 Task: Toggle the always show actions option in the source control.
Action: Mouse moved to (13, 523)
Screenshot: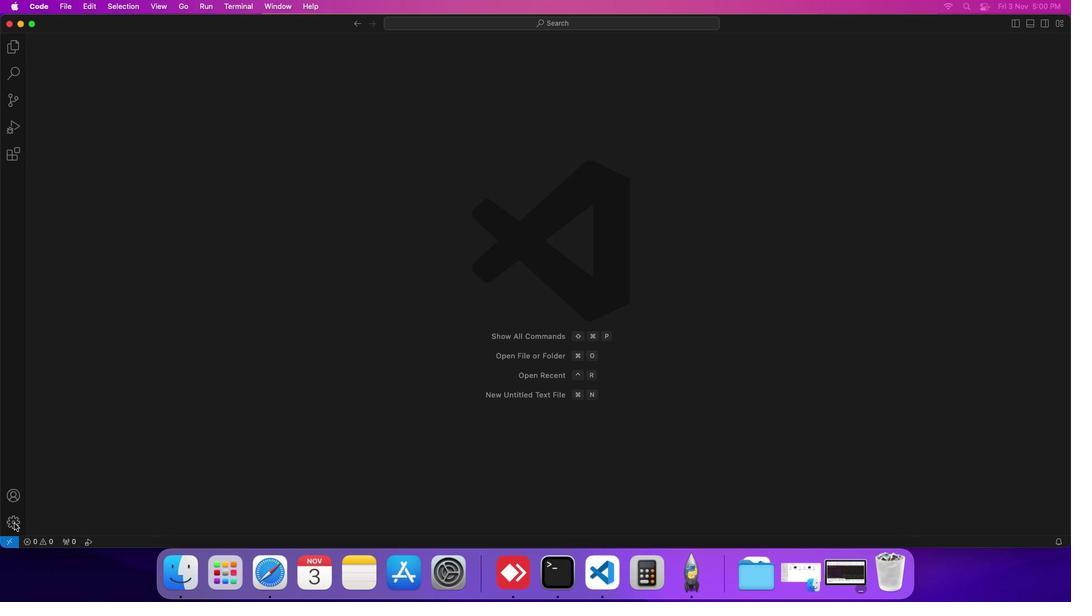 
Action: Mouse pressed left at (13, 523)
Screenshot: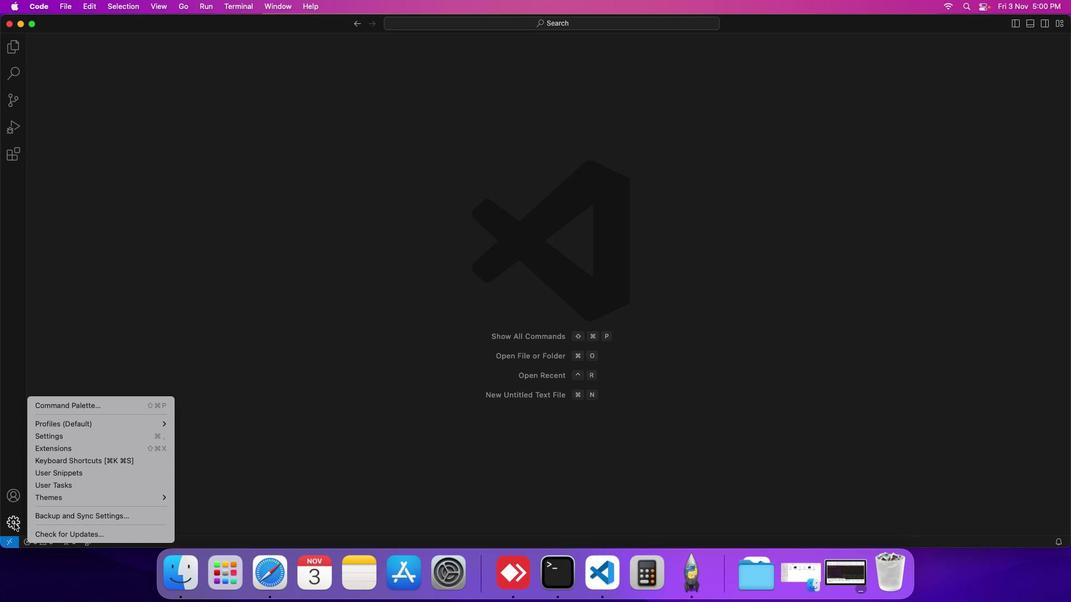 
Action: Mouse moved to (52, 438)
Screenshot: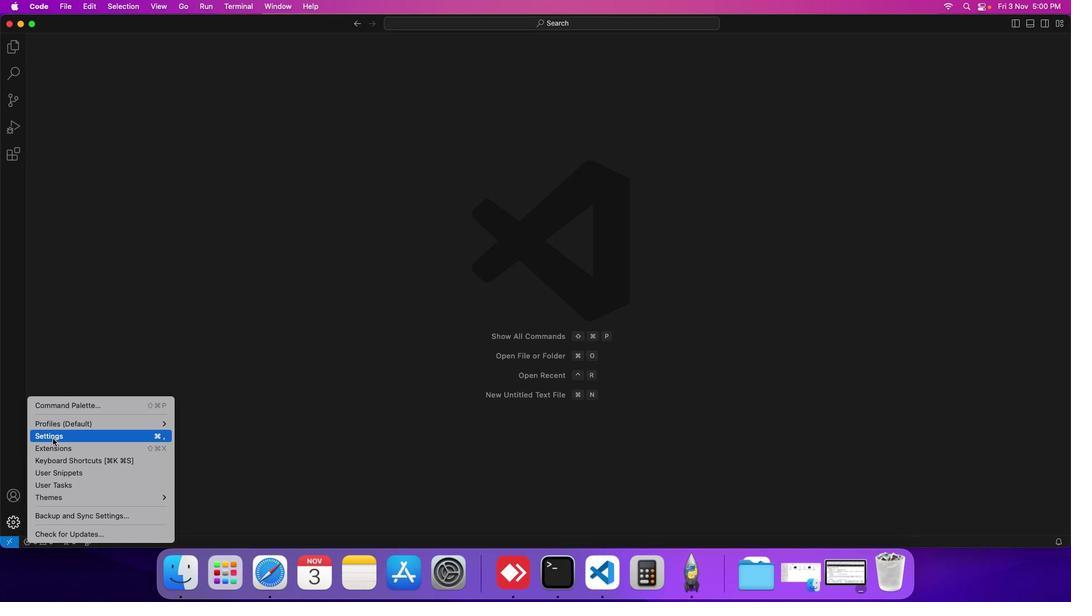 
Action: Mouse pressed left at (52, 438)
Screenshot: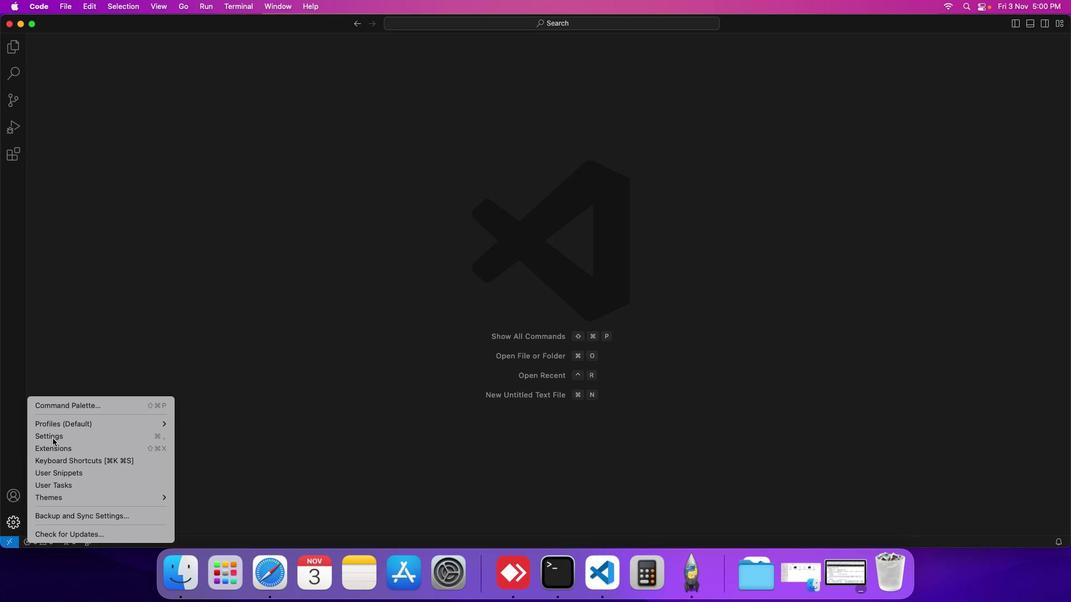 
Action: Mouse moved to (261, 162)
Screenshot: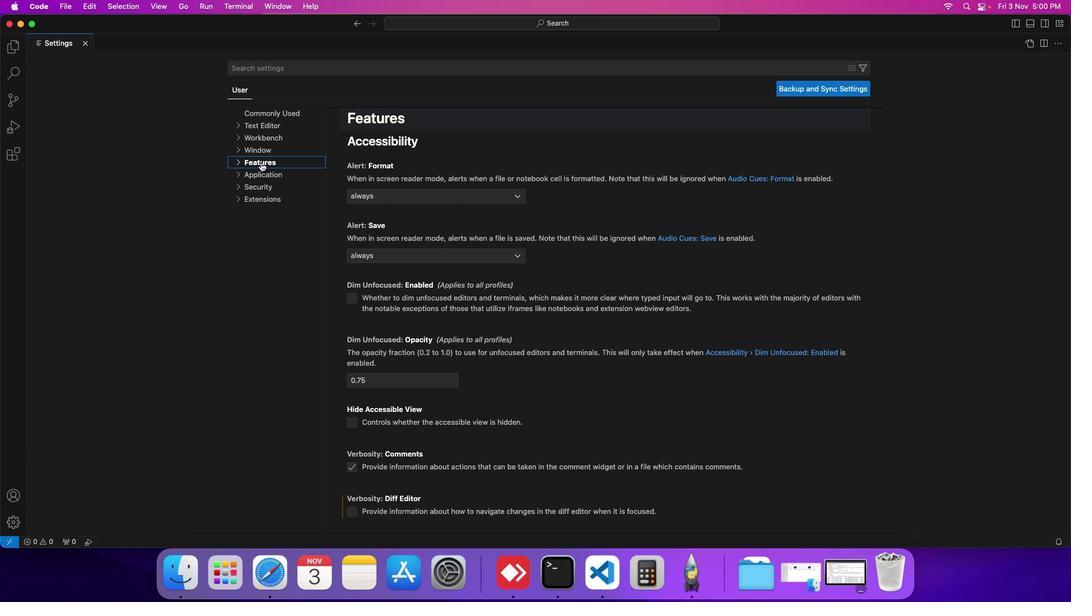 
Action: Mouse pressed left at (261, 162)
Screenshot: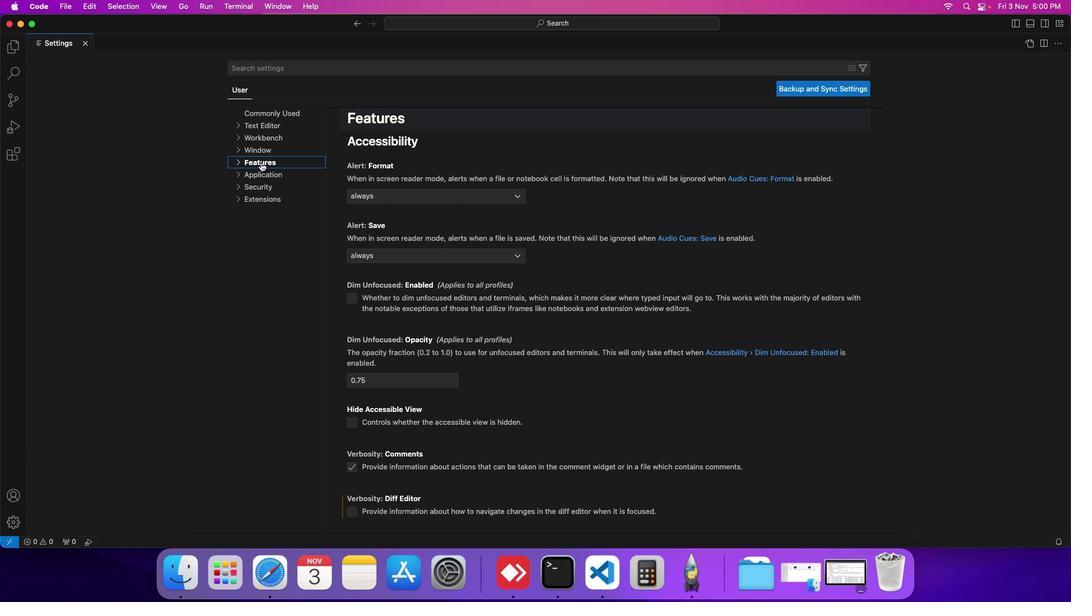 
Action: Mouse moved to (268, 237)
Screenshot: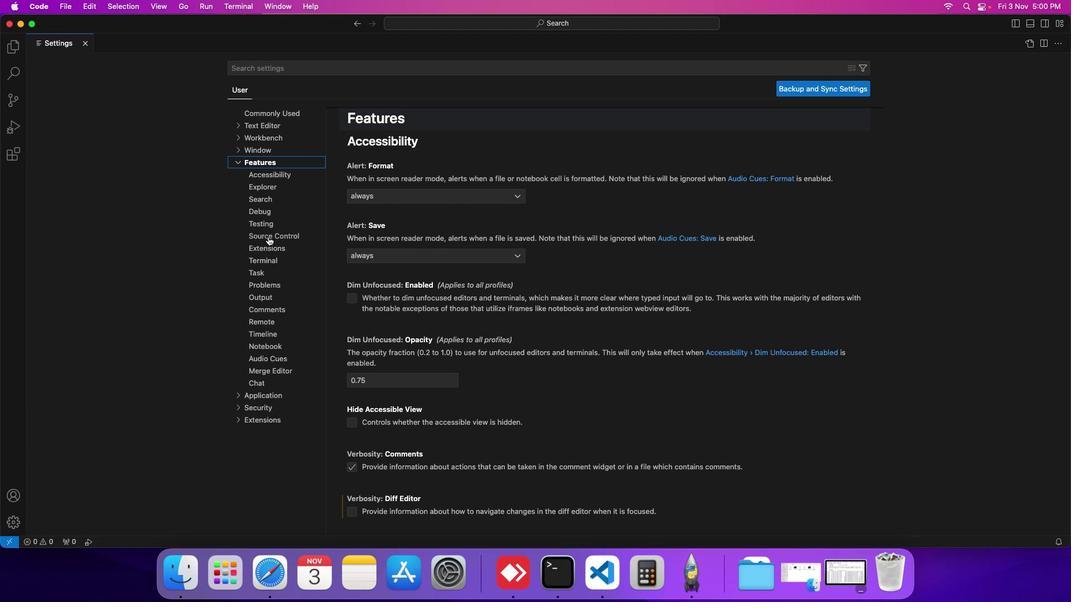 
Action: Mouse pressed left at (268, 237)
Screenshot: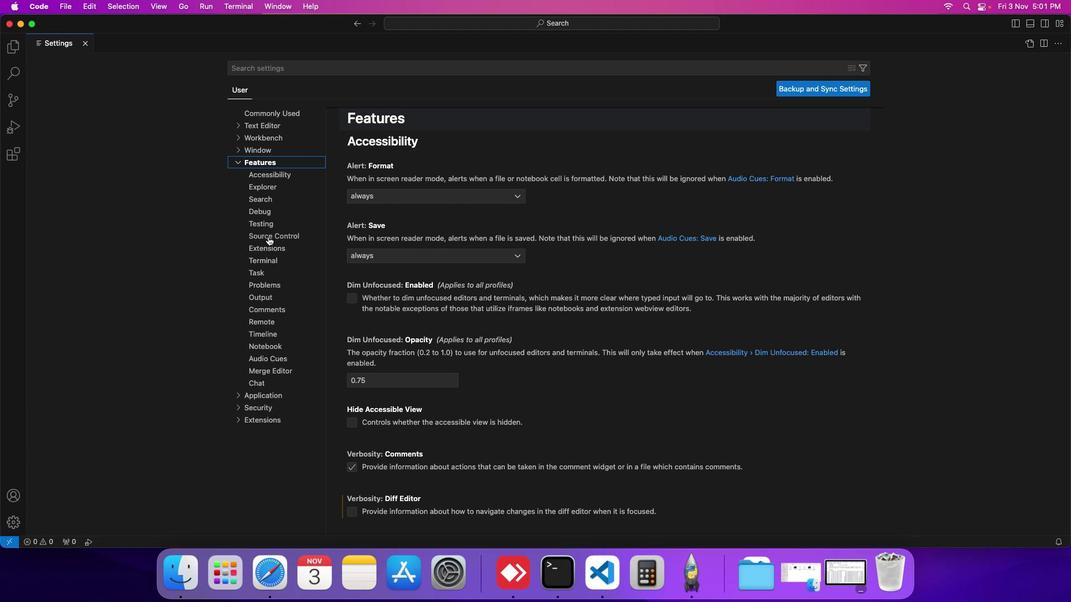 
Action: Mouse moved to (357, 154)
Screenshot: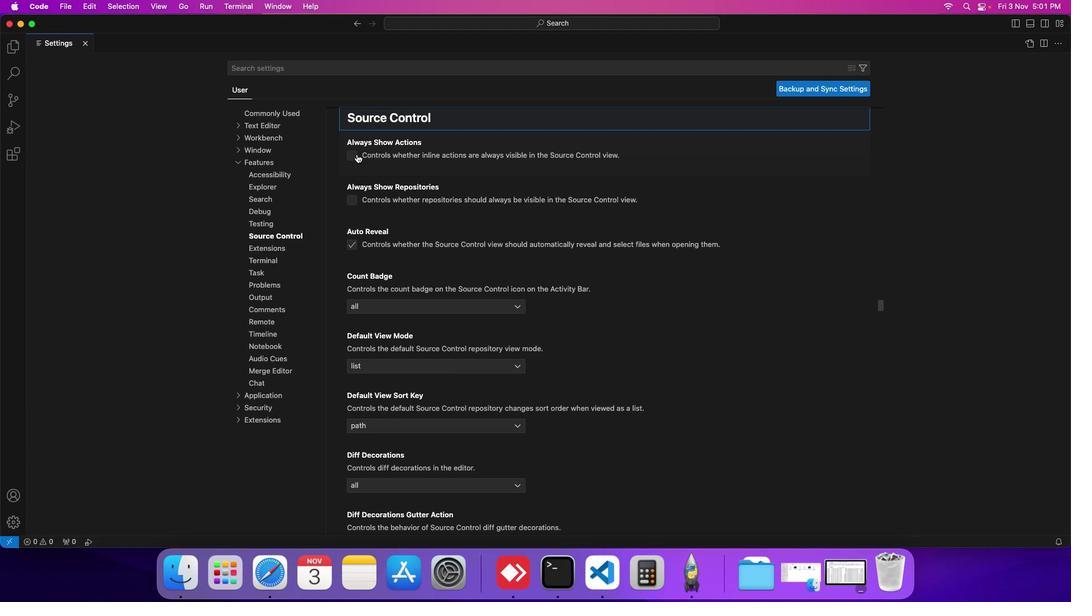 
Action: Mouse pressed left at (357, 154)
Screenshot: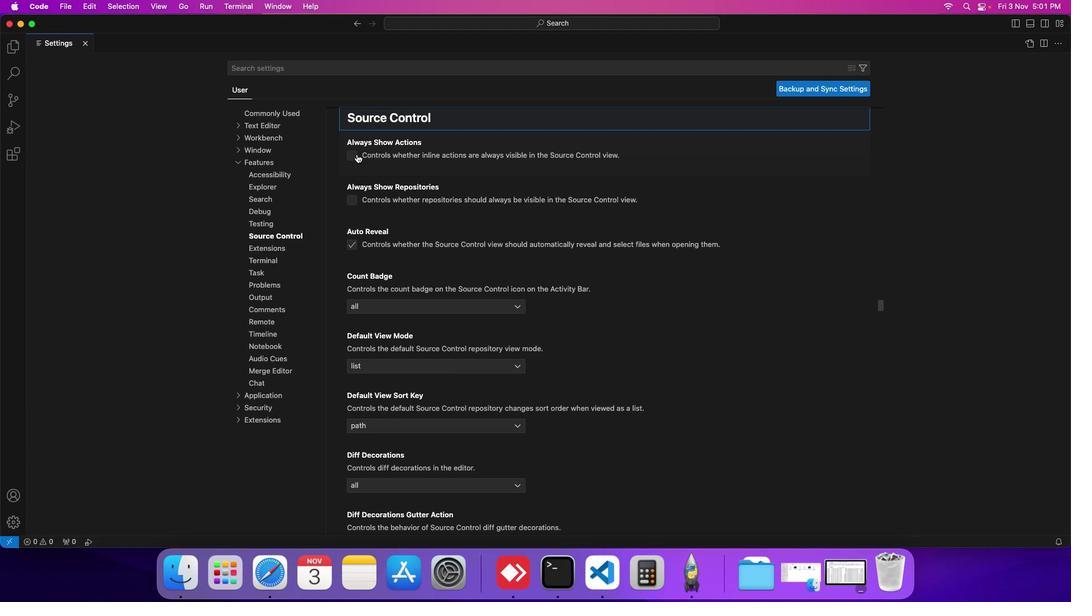 
Action: Mouse moved to (353, 156)
Screenshot: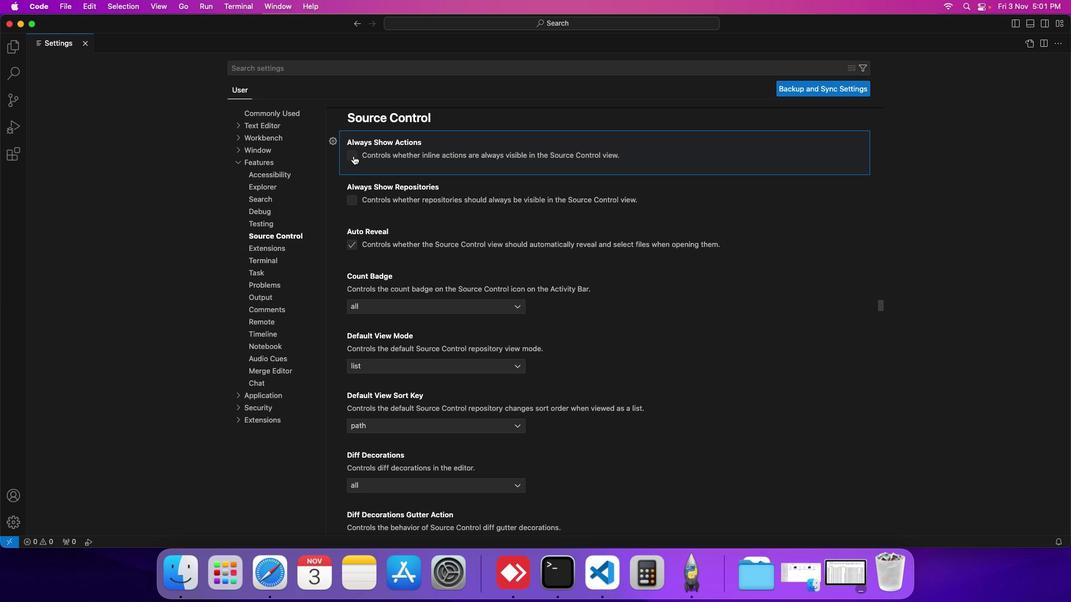 
Action: Mouse pressed left at (353, 156)
Screenshot: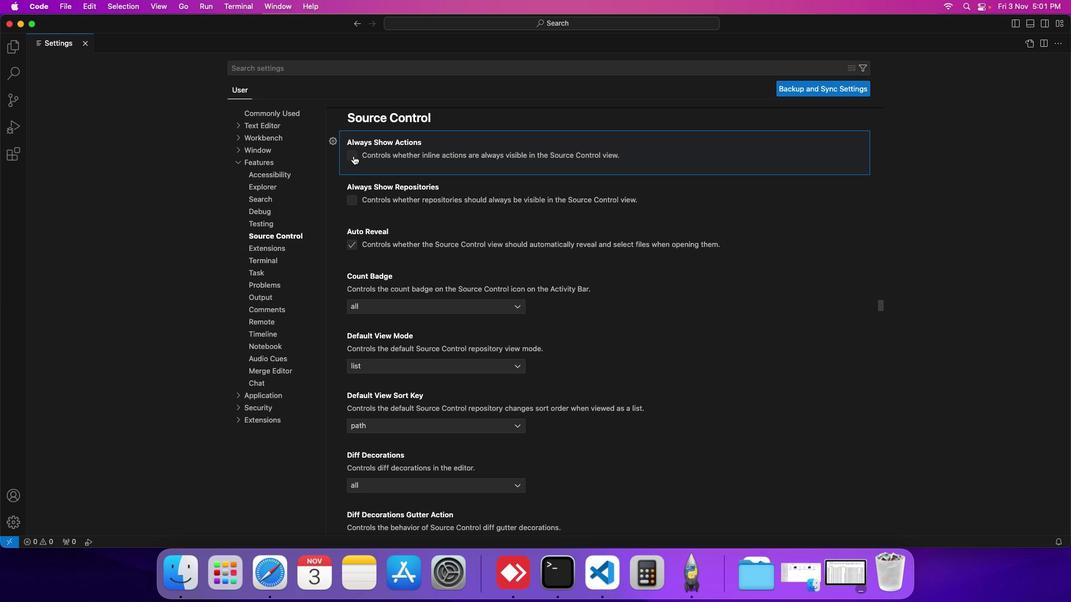
